 Task: Look for gluten-free products only.
Action: Mouse moved to (21, 84)
Screenshot: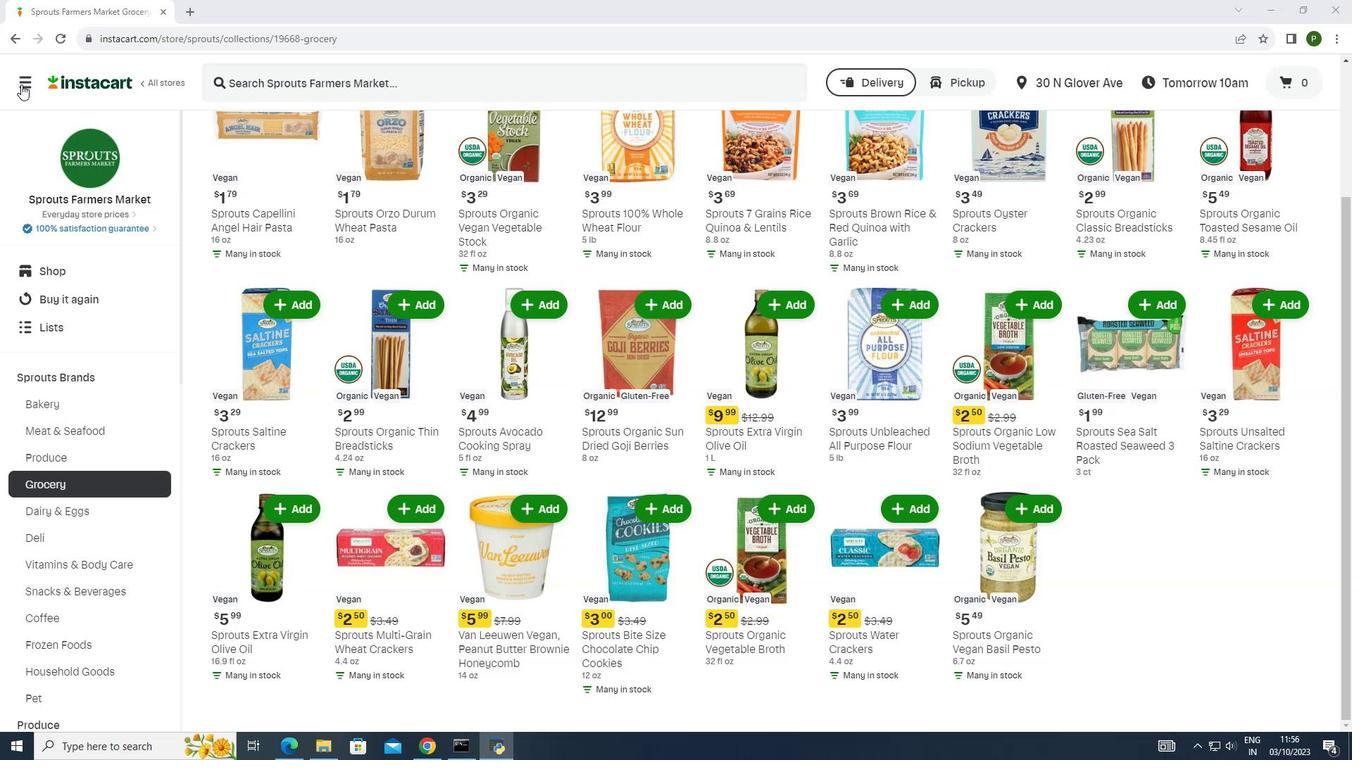 
Action: Mouse pressed left at (21, 84)
Screenshot: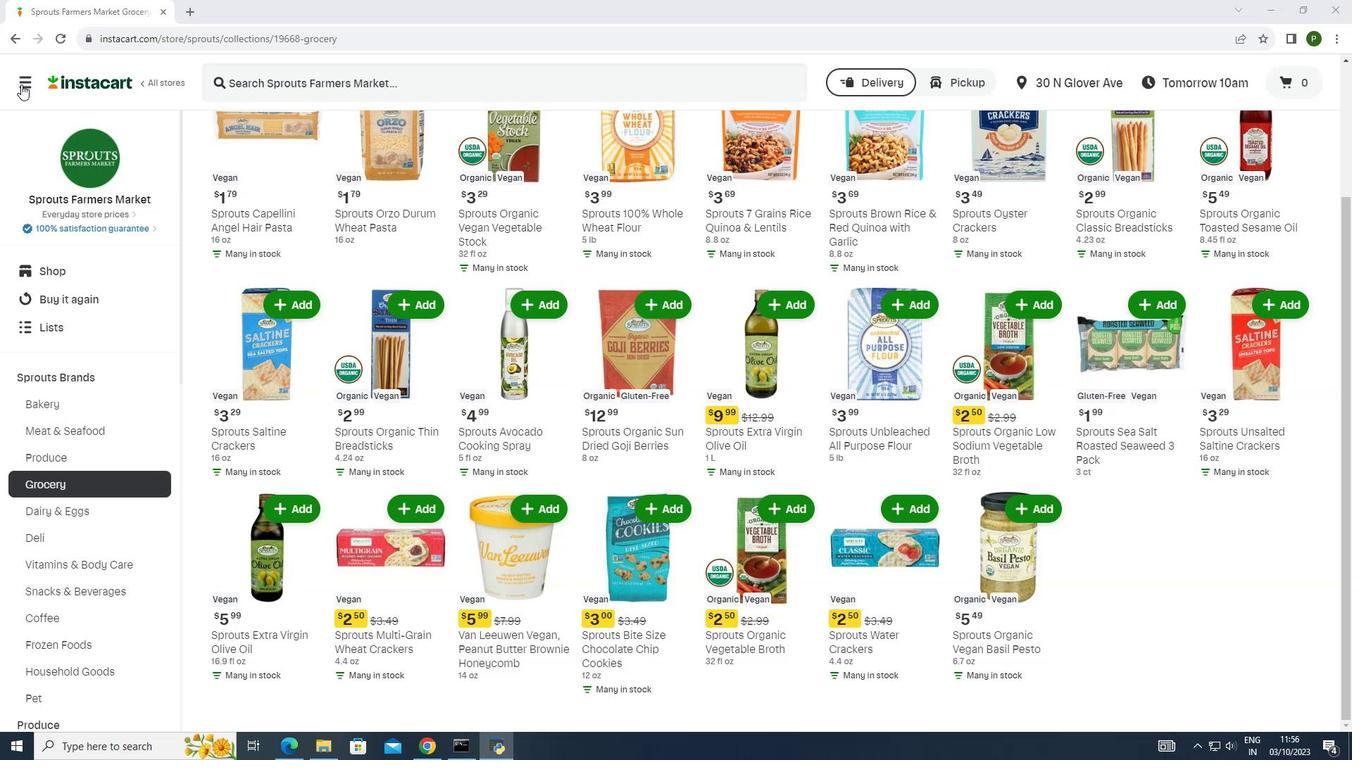 
Action: Mouse moved to (34, 373)
Screenshot: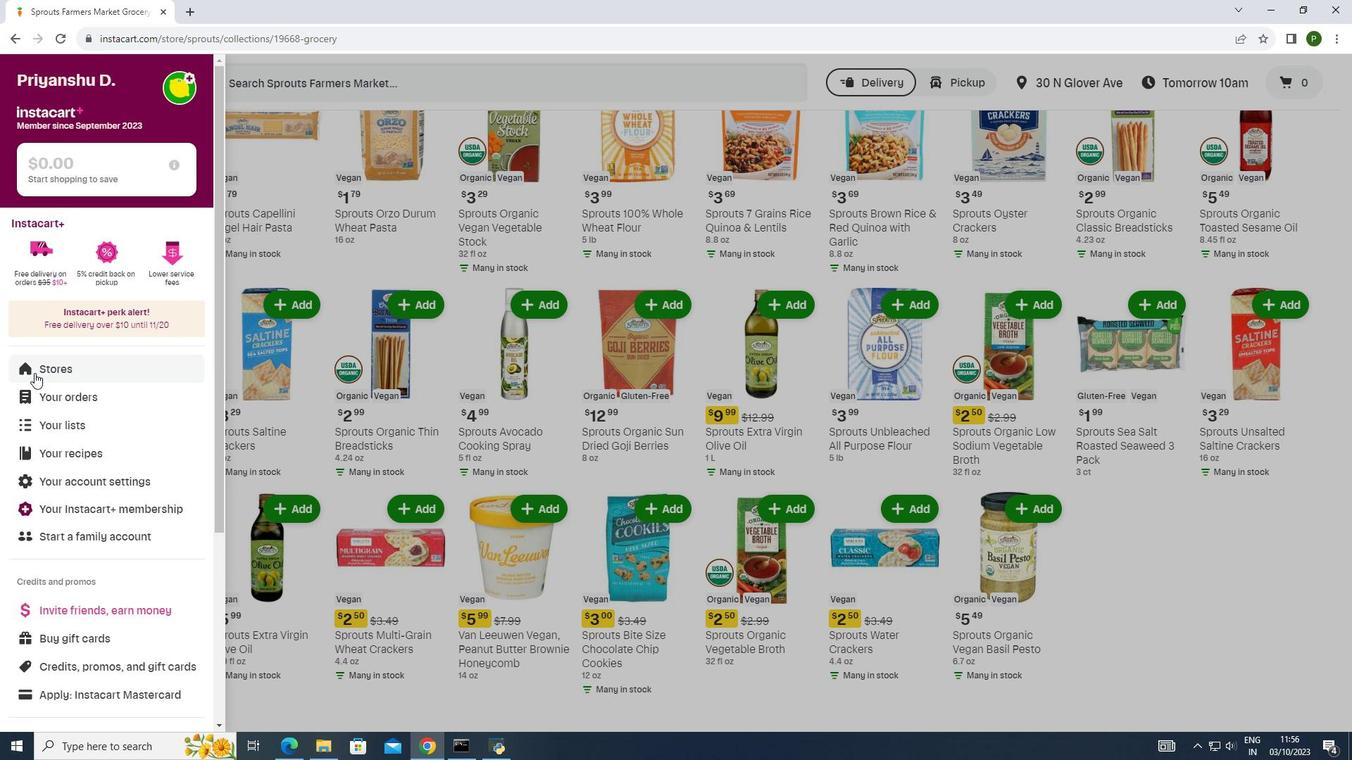 
Action: Mouse pressed left at (34, 373)
Screenshot: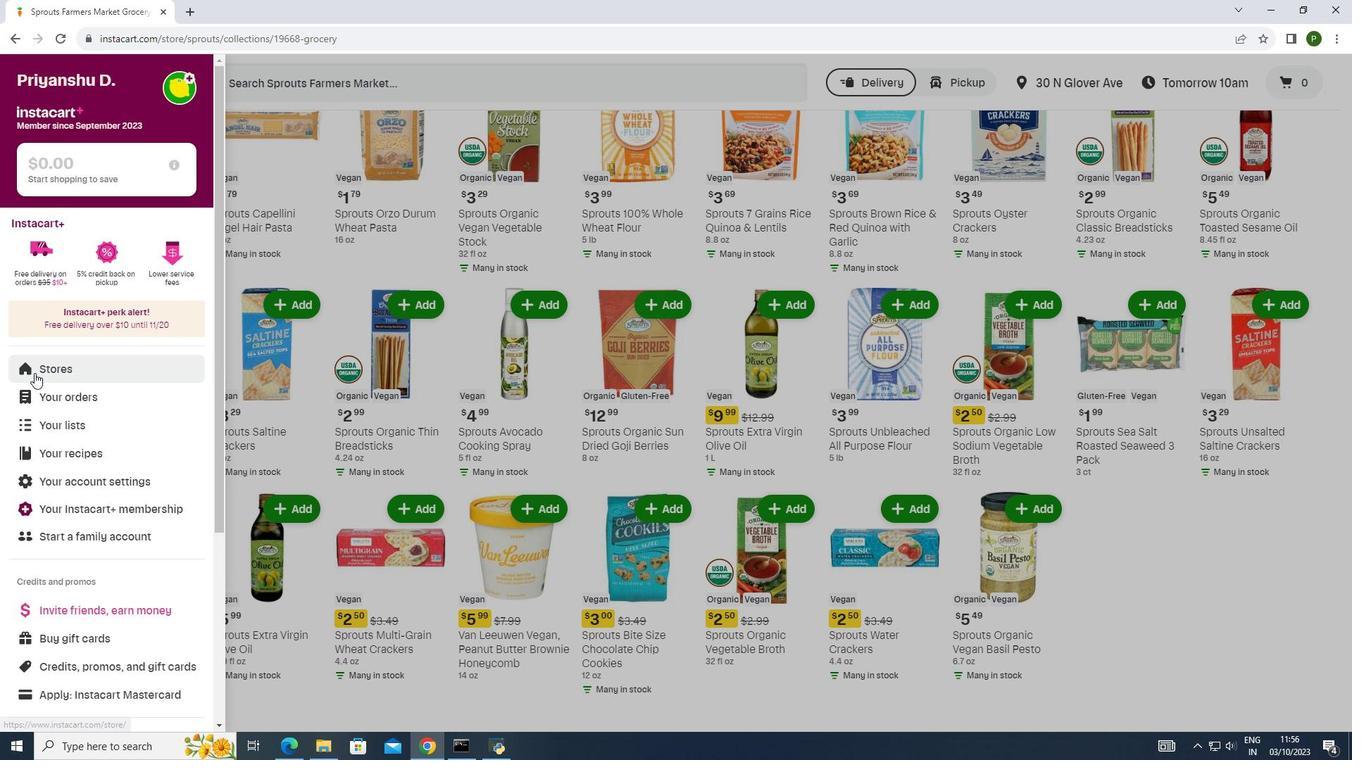 
Action: Mouse moved to (323, 136)
Screenshot: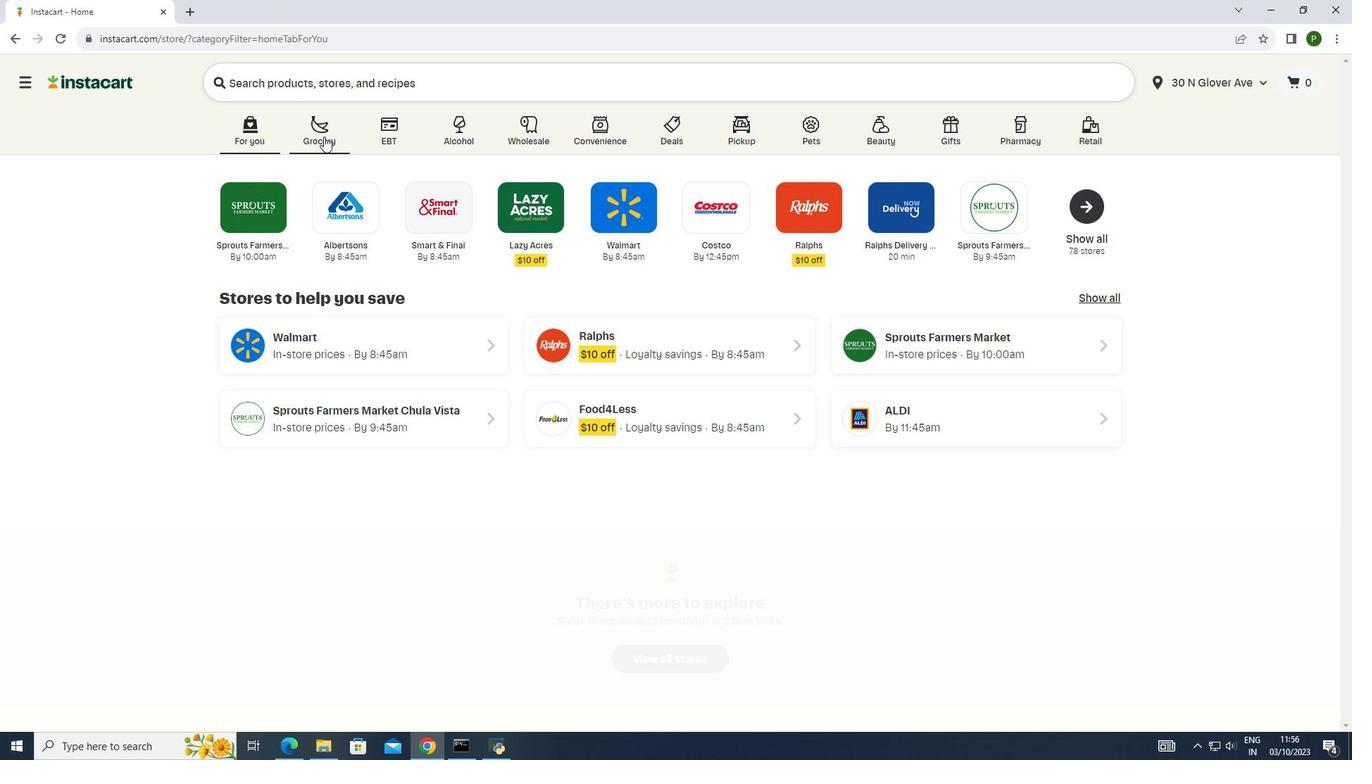 
Action: Mouse pressed left at (323, 136)
Screenshot: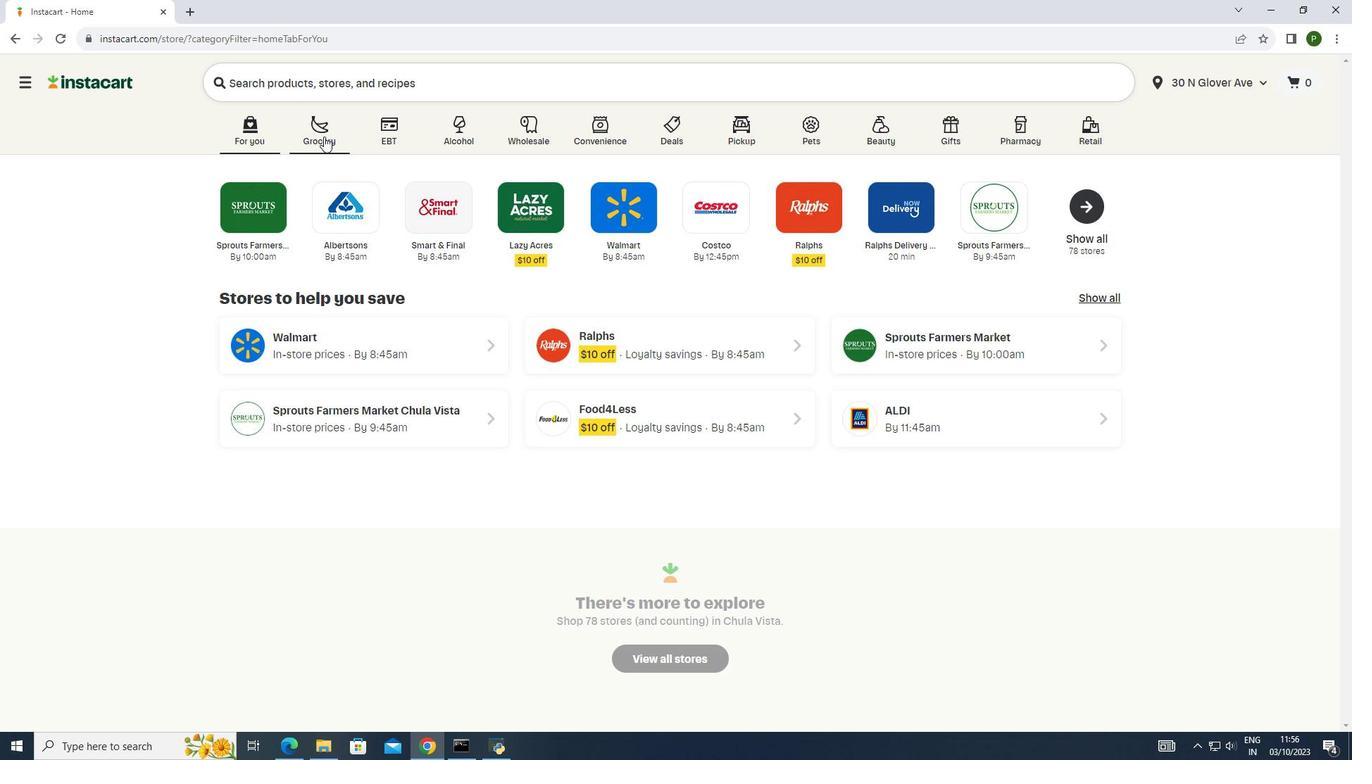 
Action: Mouse moved to (701, 216)
Screenshot: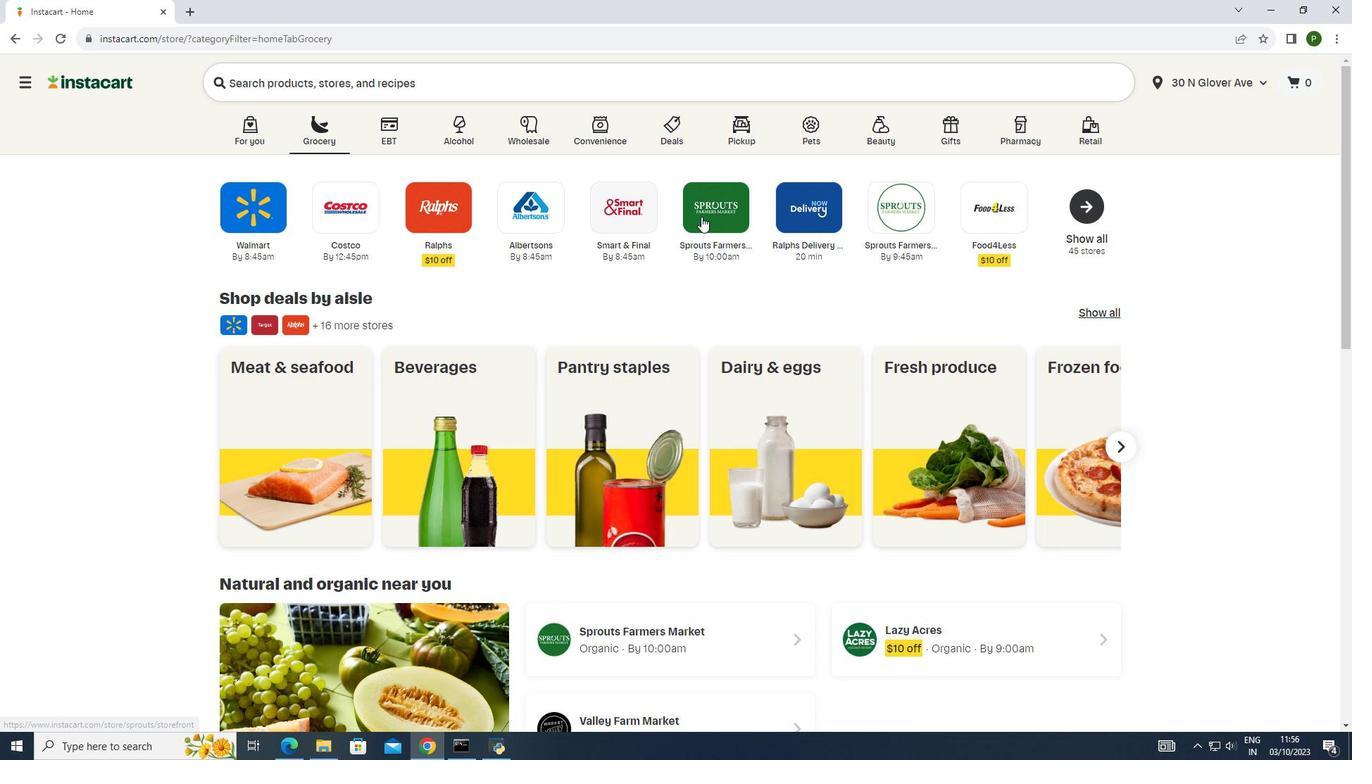 
Action: Mouse pressed left at (701, 216)
Screenshot: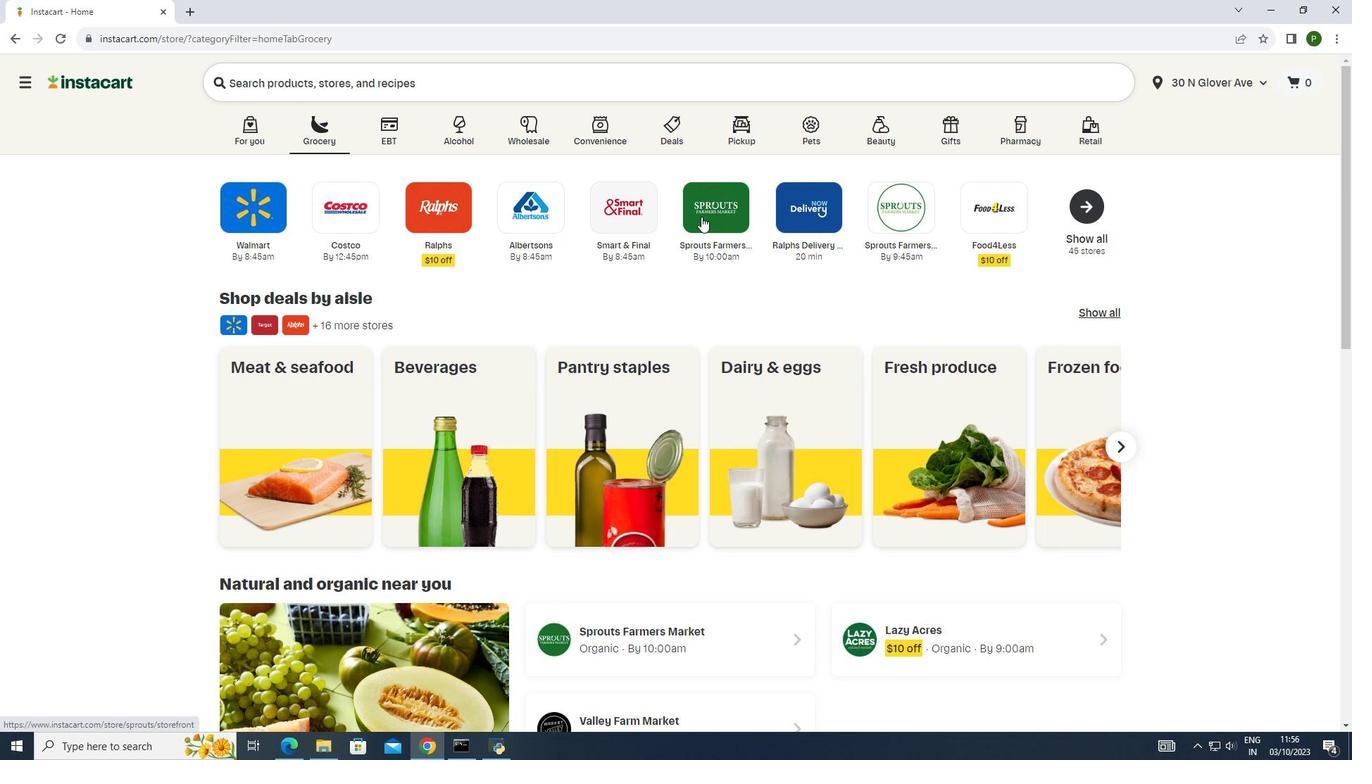 
Action: Mouse moved to (114, 375)
Screenshot: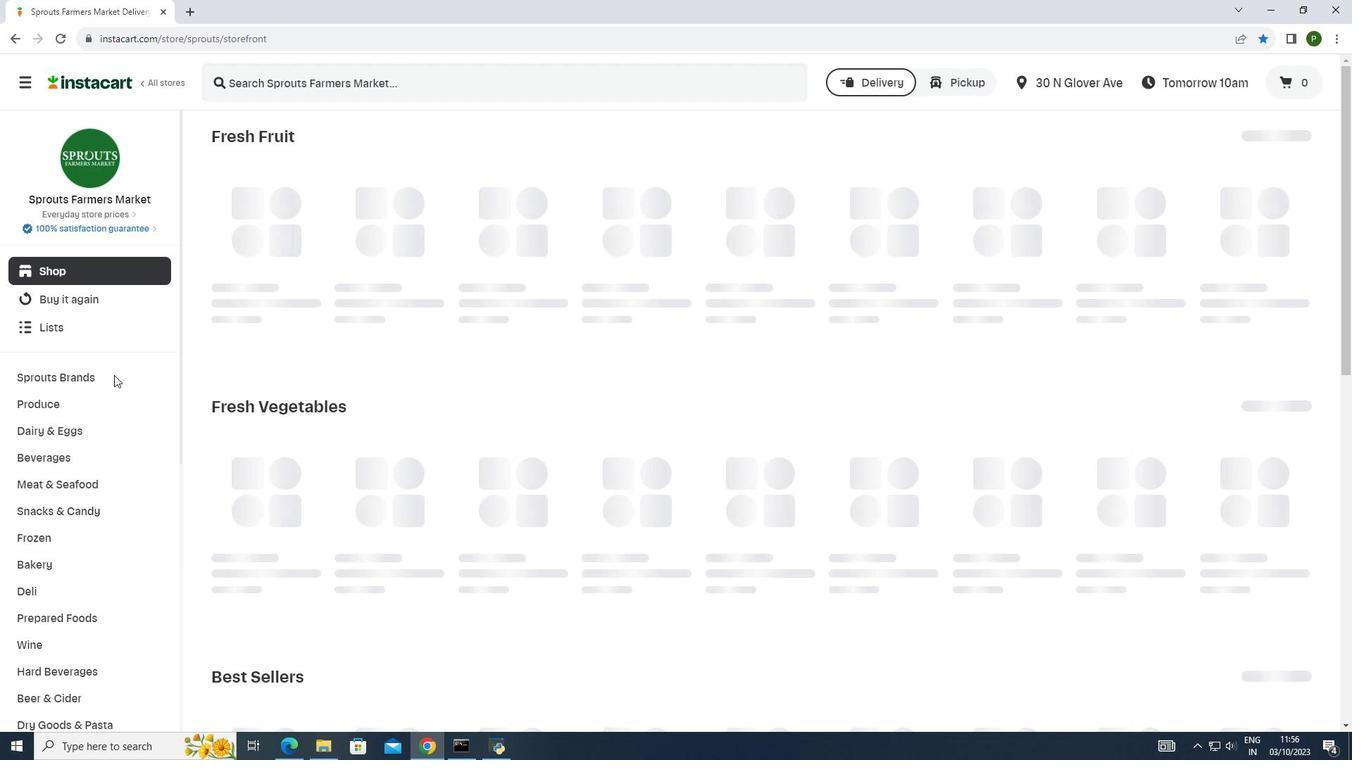 
Action: Mouse pressed left at (114, 375)
Screenshot: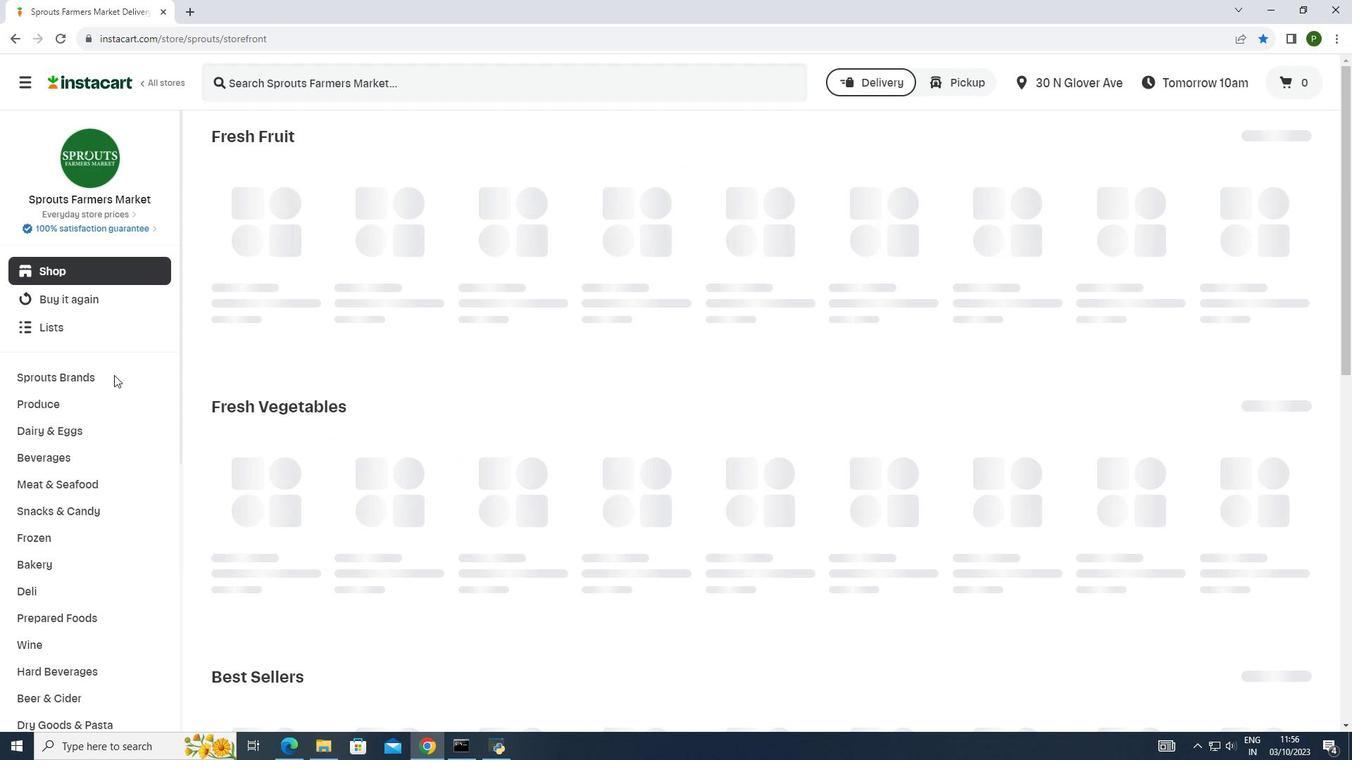 
Action: Mouse pressed left at (114, 375)
Screenshot: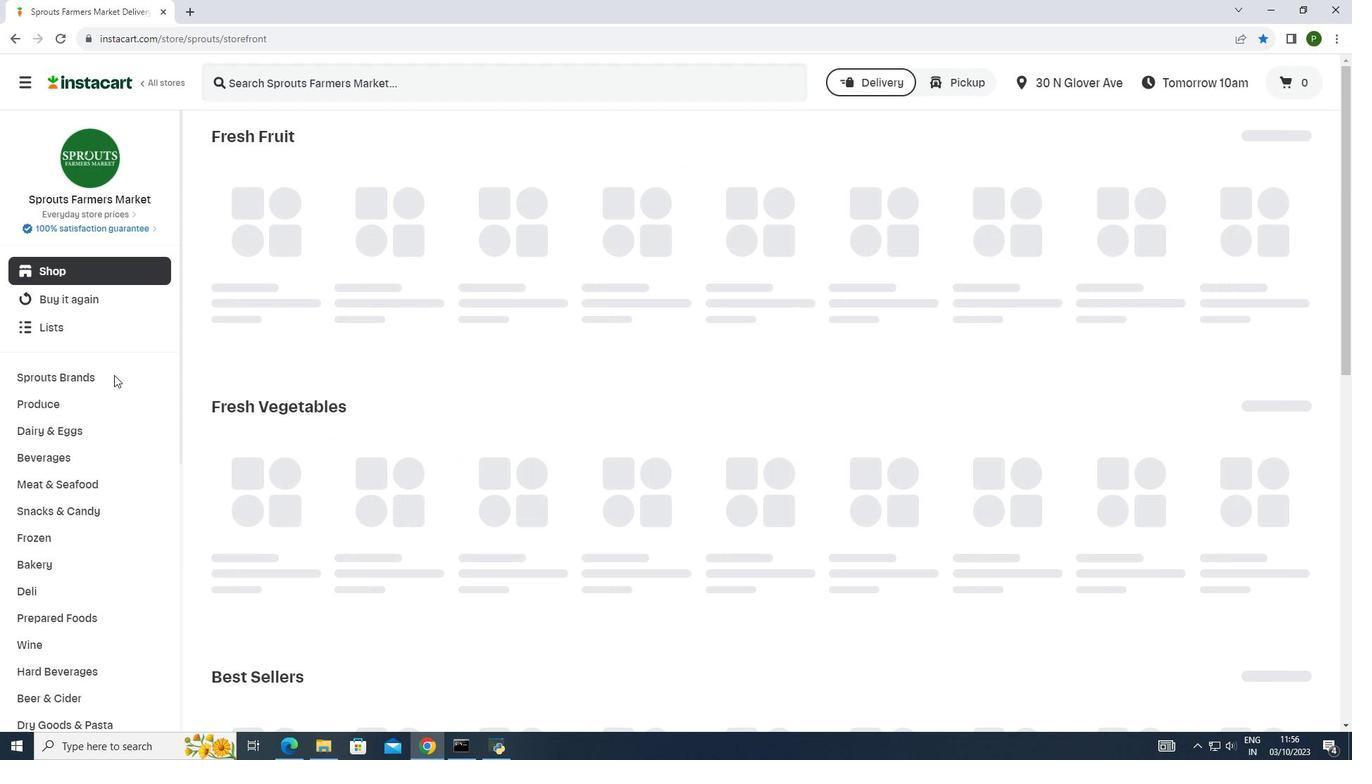 
Action: Mouse pressed left at (114, 375)
Screenshot: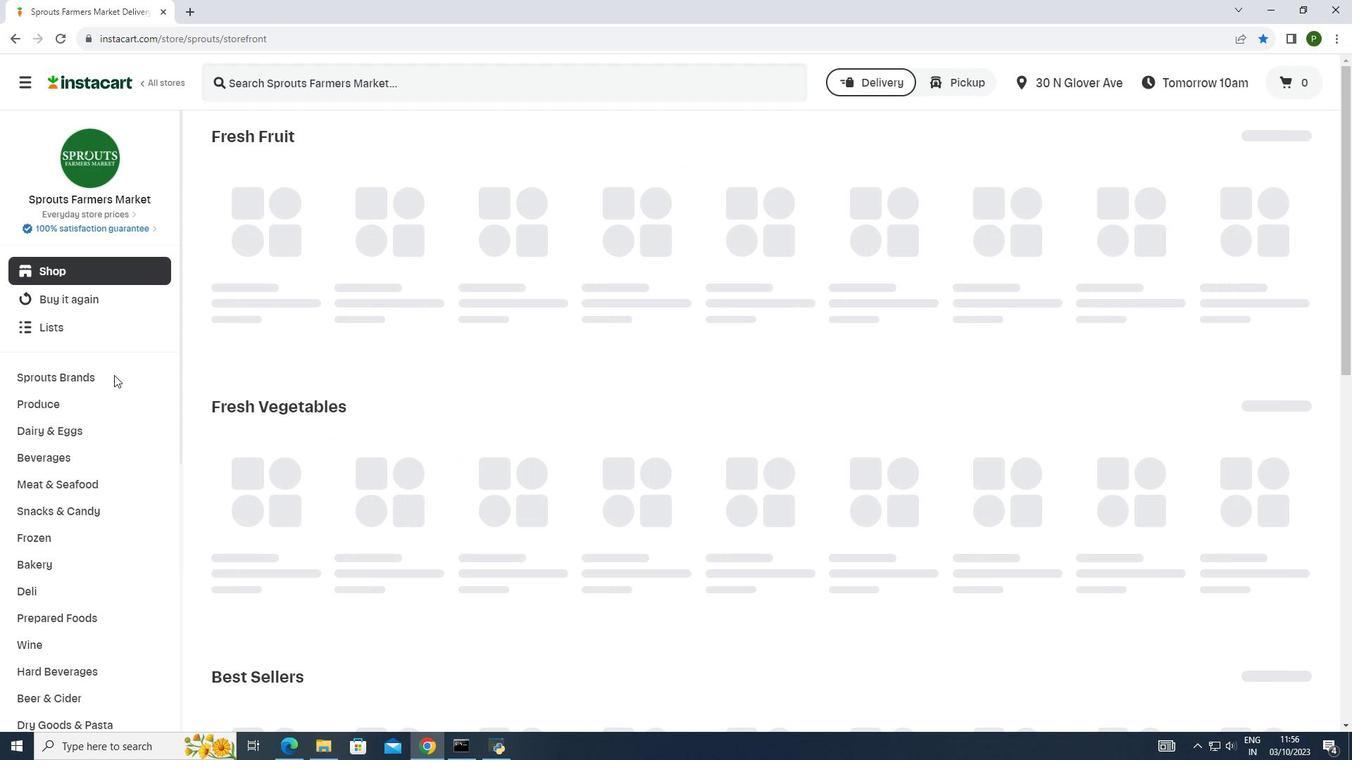 
Action: Mouse moved to (104, 390)
Screenshot: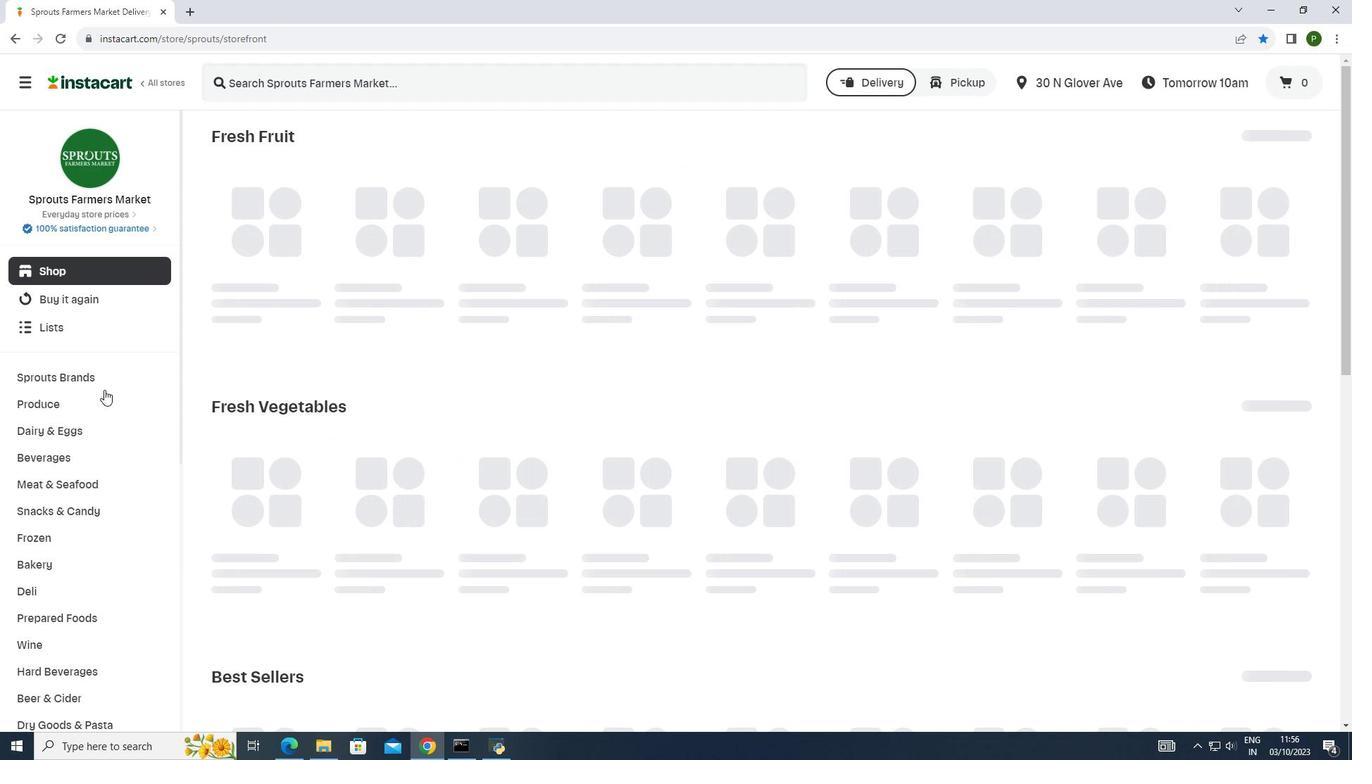 
Action: Mouse pressed left at (104, 390)
Screenshot: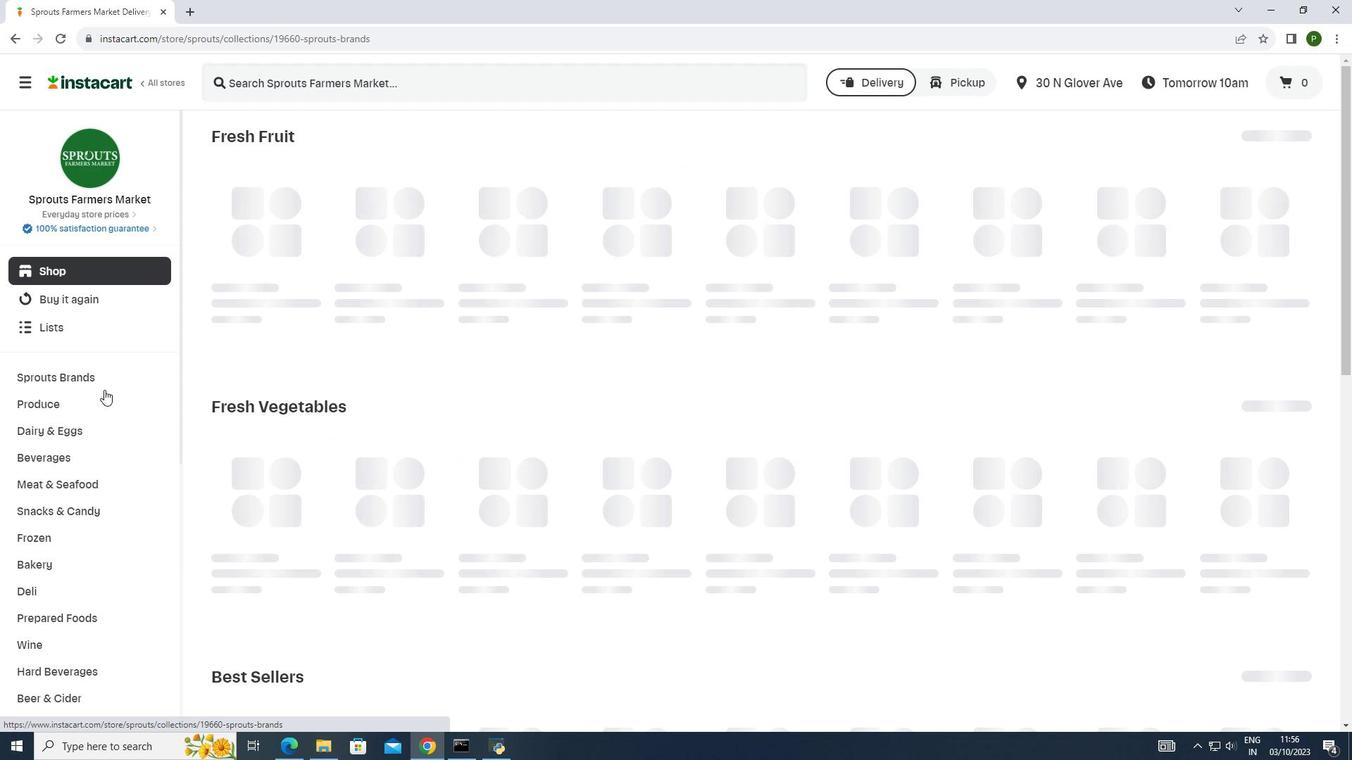 
Action: Mouse moved to (94, 480)
Screenshot: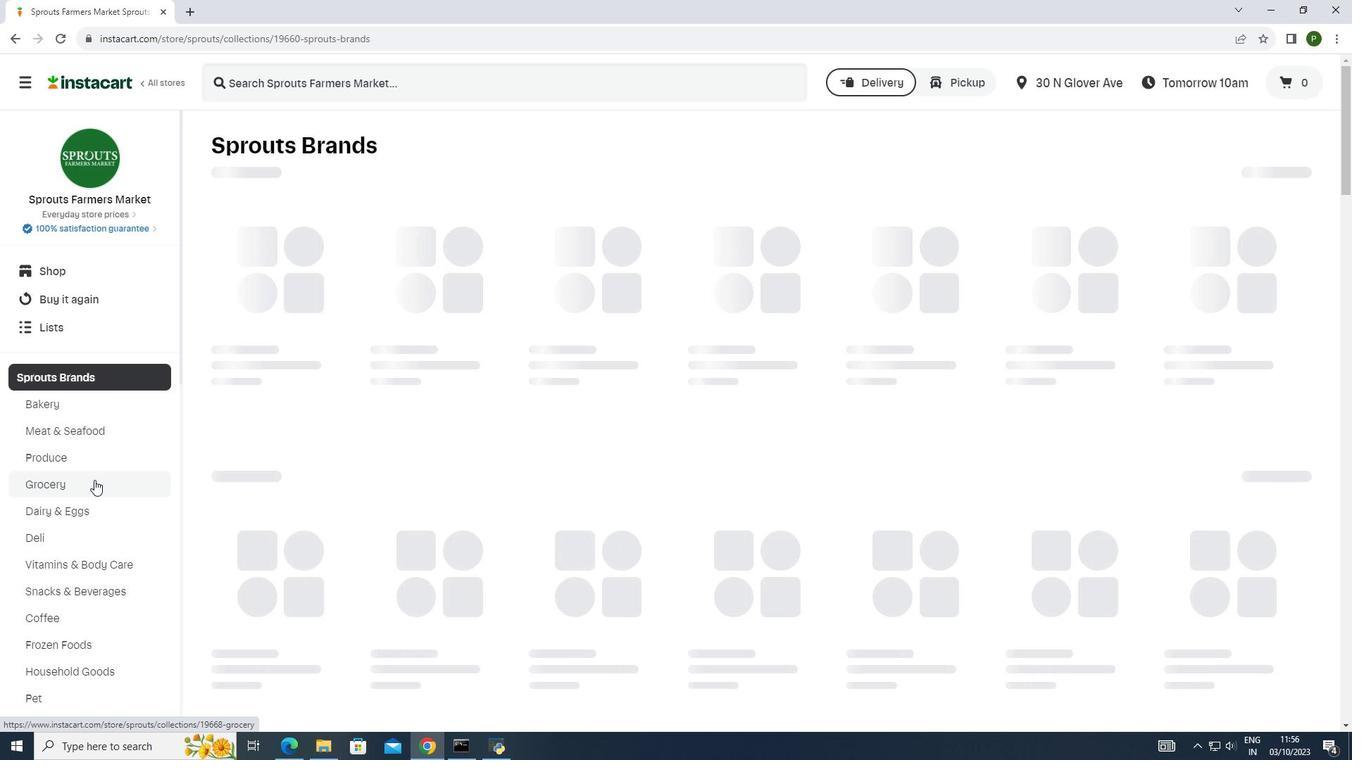 
Action: Mouse pressed left at (94, 480)
Screenshot: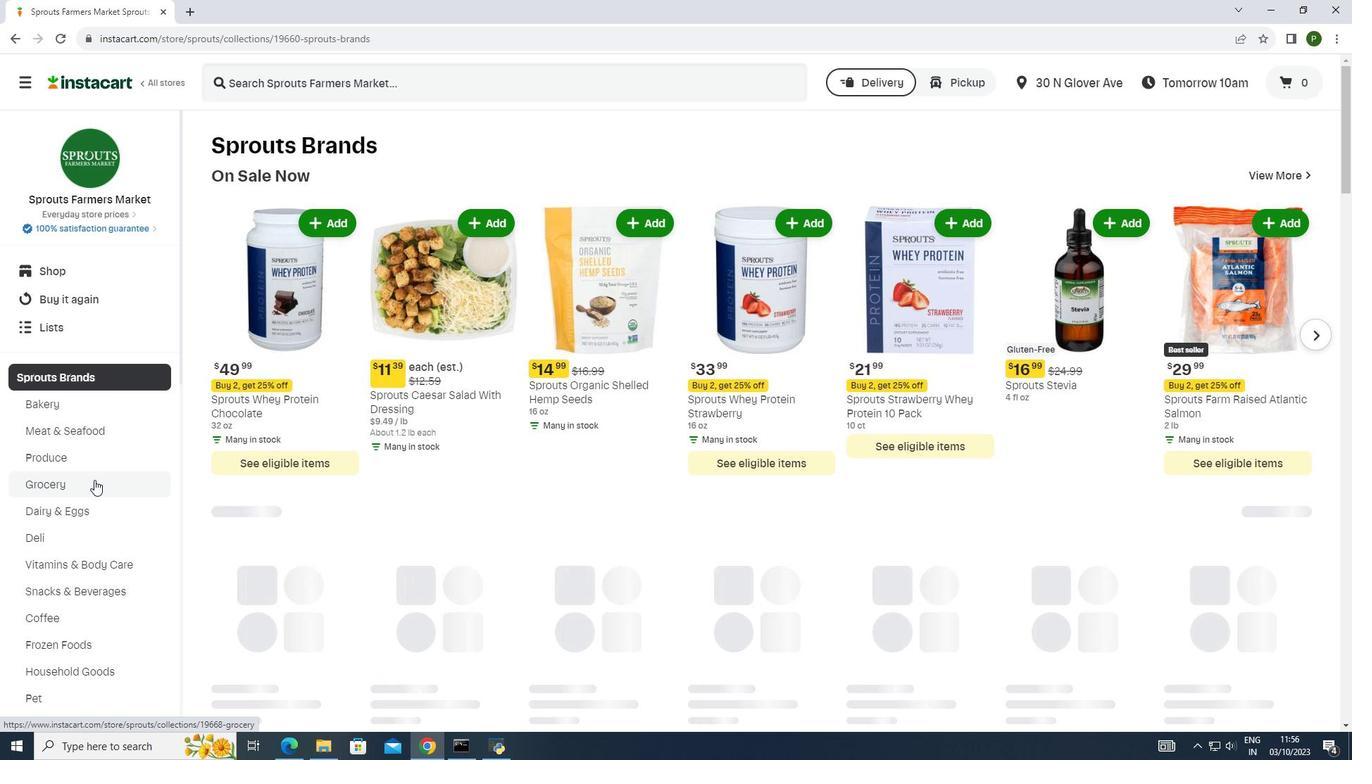 
Action: Mouse moved to (415, 170)
Screenshot: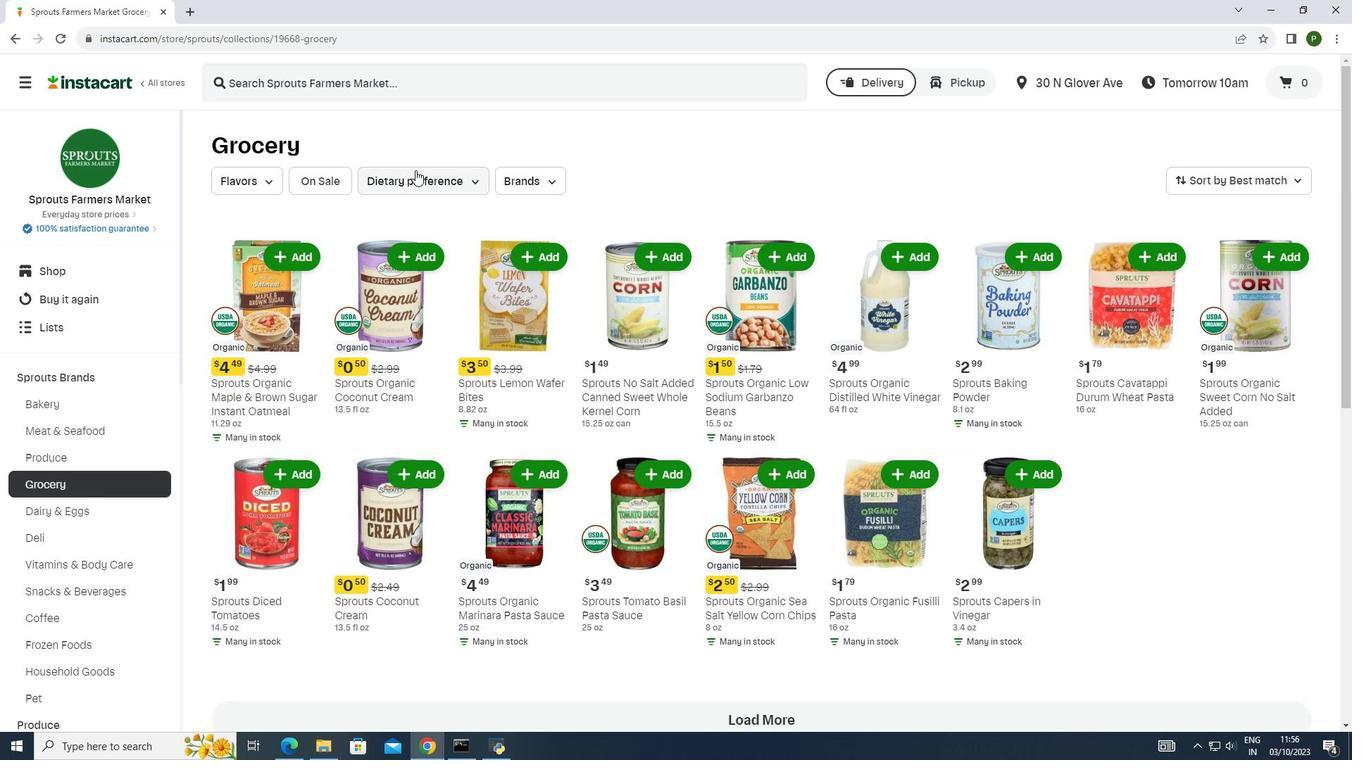 
Action: Mouse pressed left at (415, 170)
Screenshot: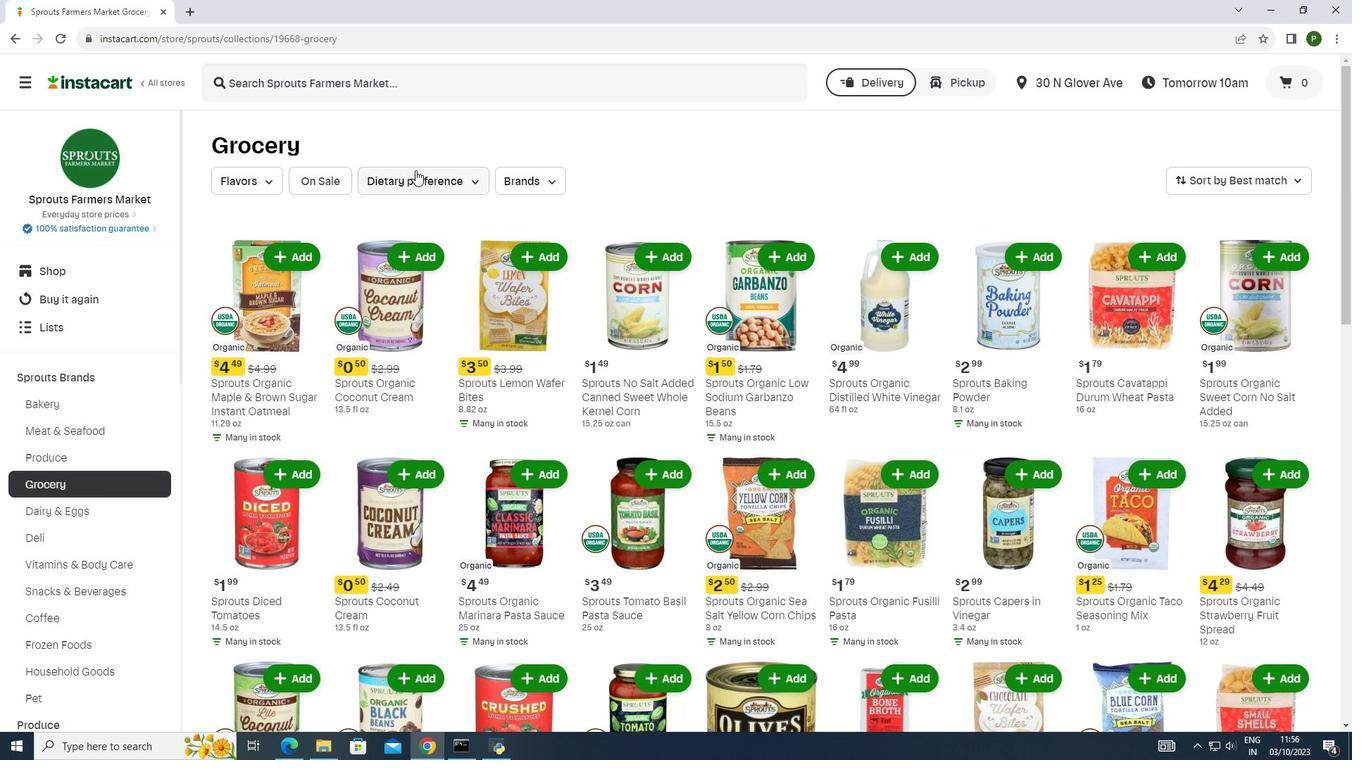 
Action: Mouse moved to (417, 317)
Screenshot: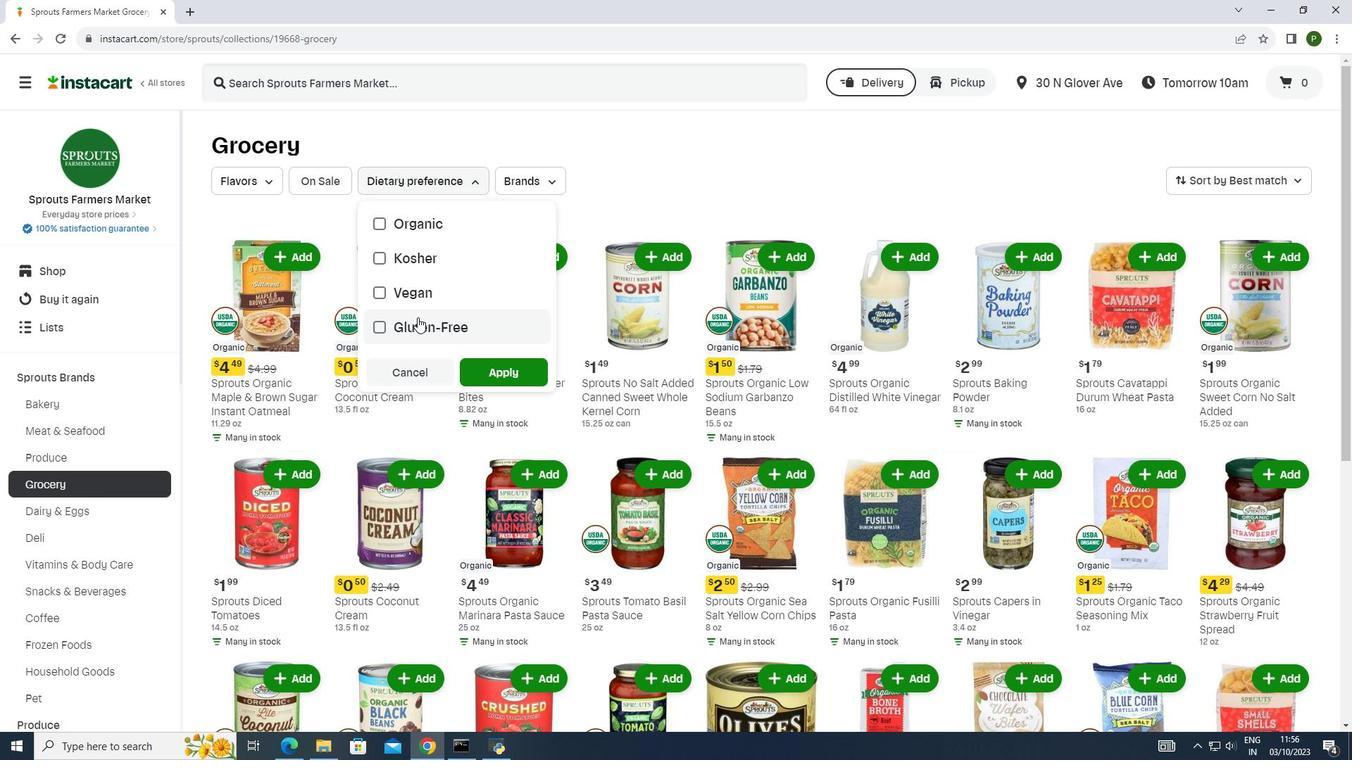 
Action: Mouse pressed left at (417, 317)
Screenshot: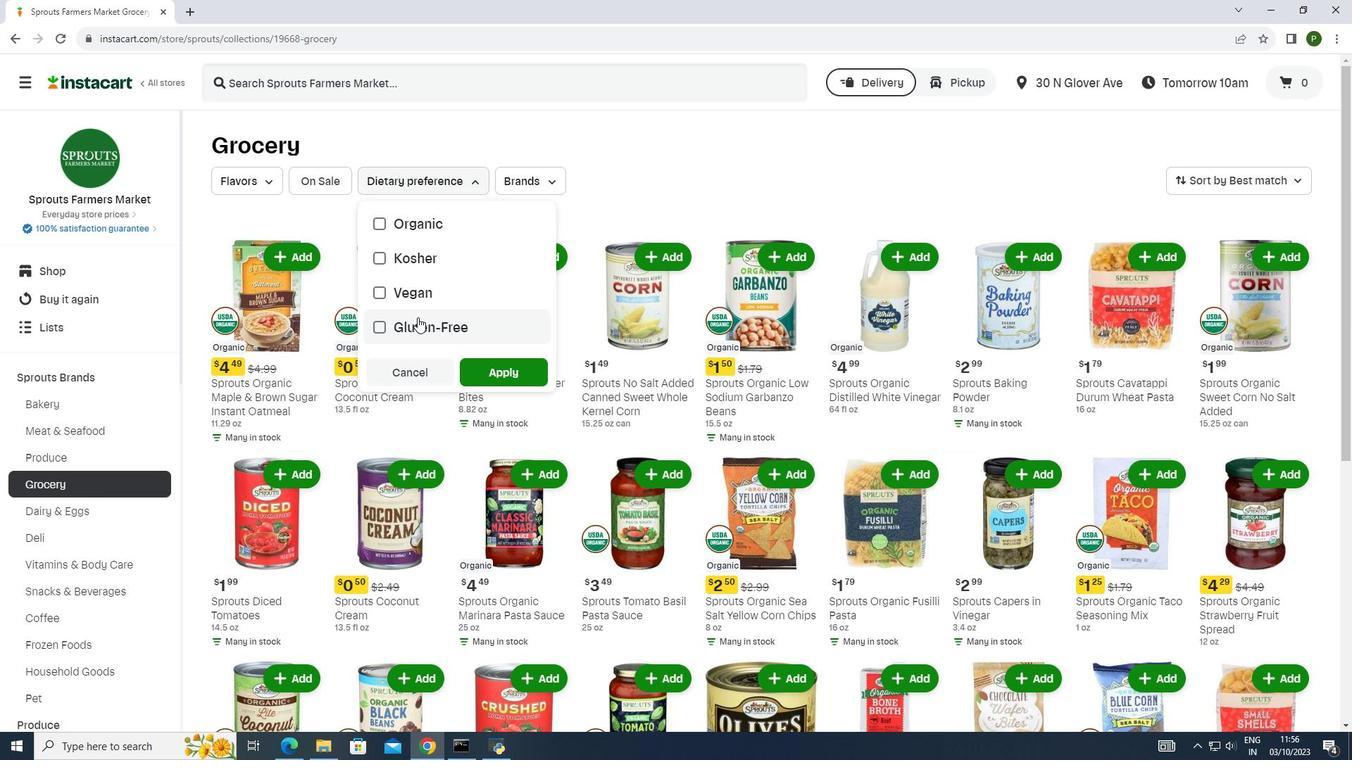 
Action: Mouse moved to (485, 367)
Screenshot: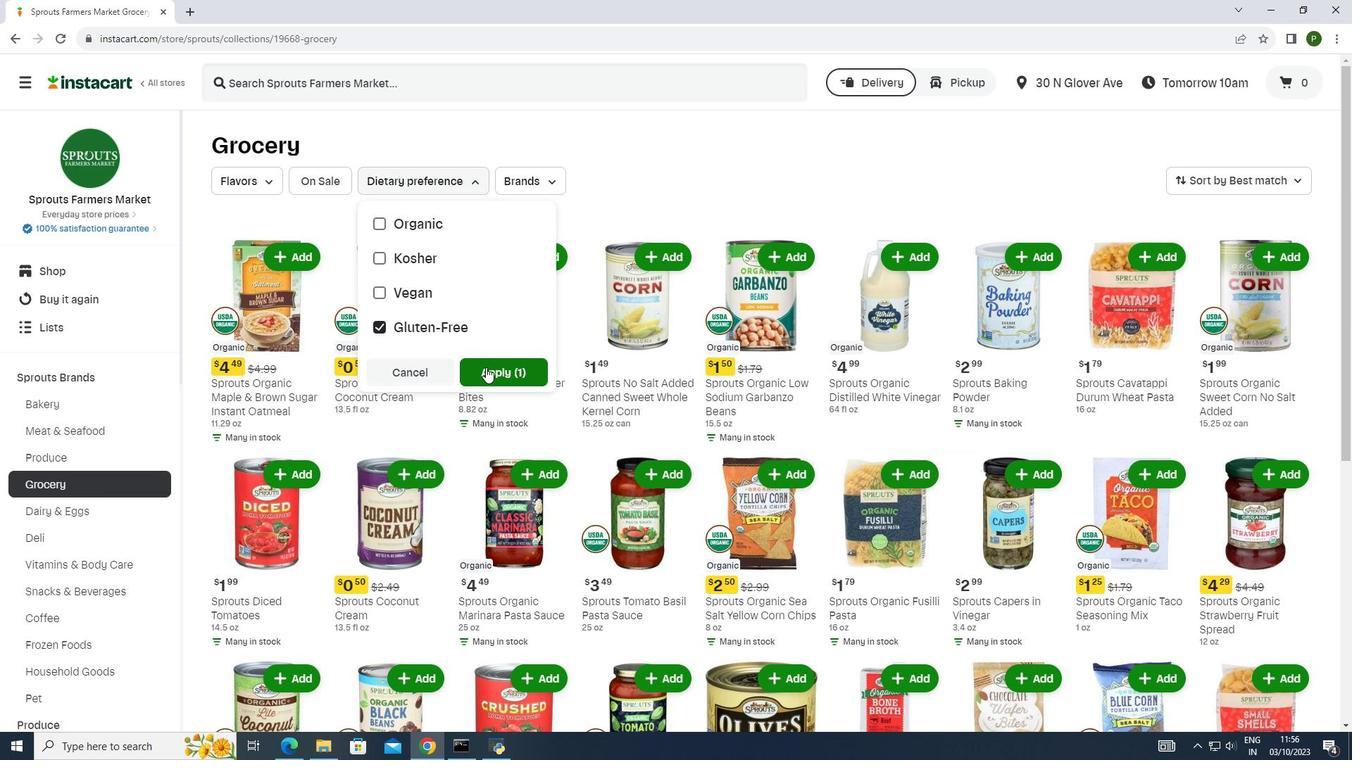 
Action: Mouse pressed left at (485, 367)
Screenshot: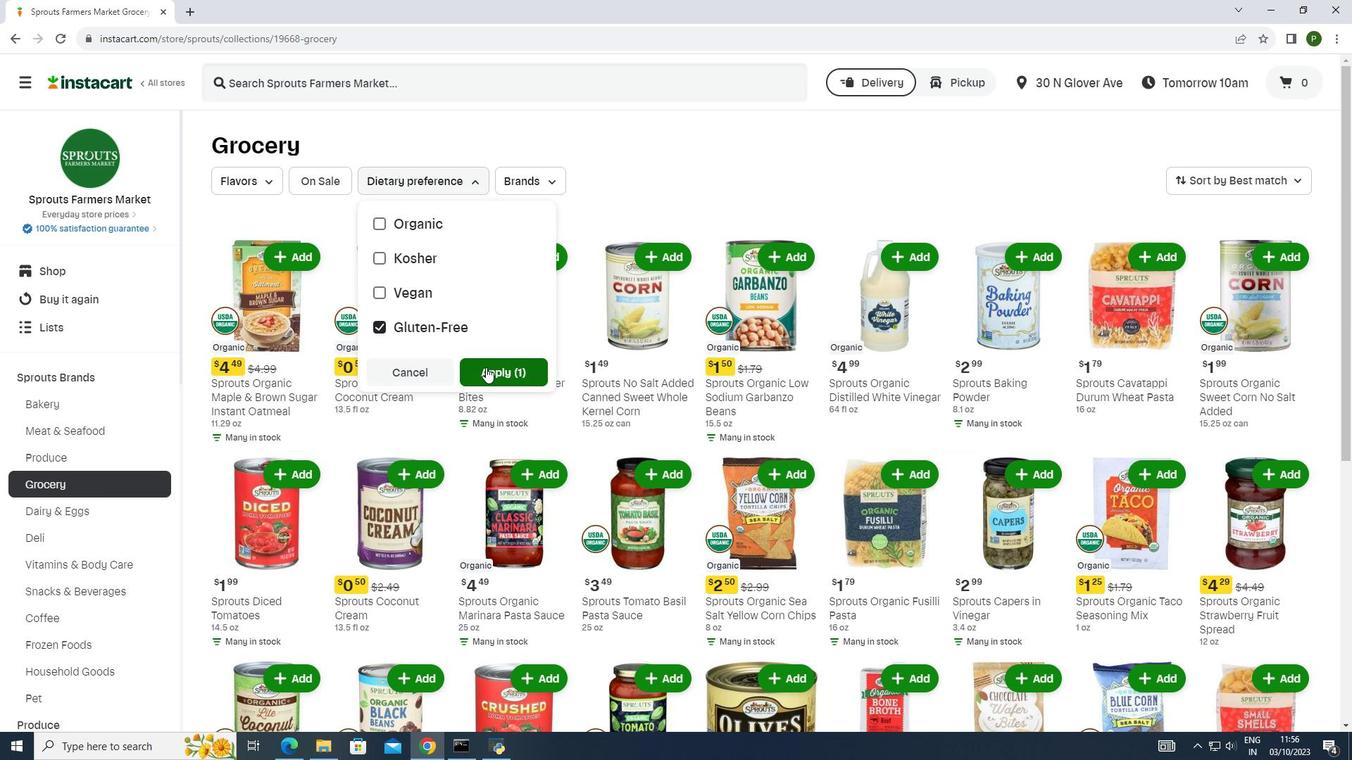 
Action: Mouse moved to (395, 417)
Screenshot: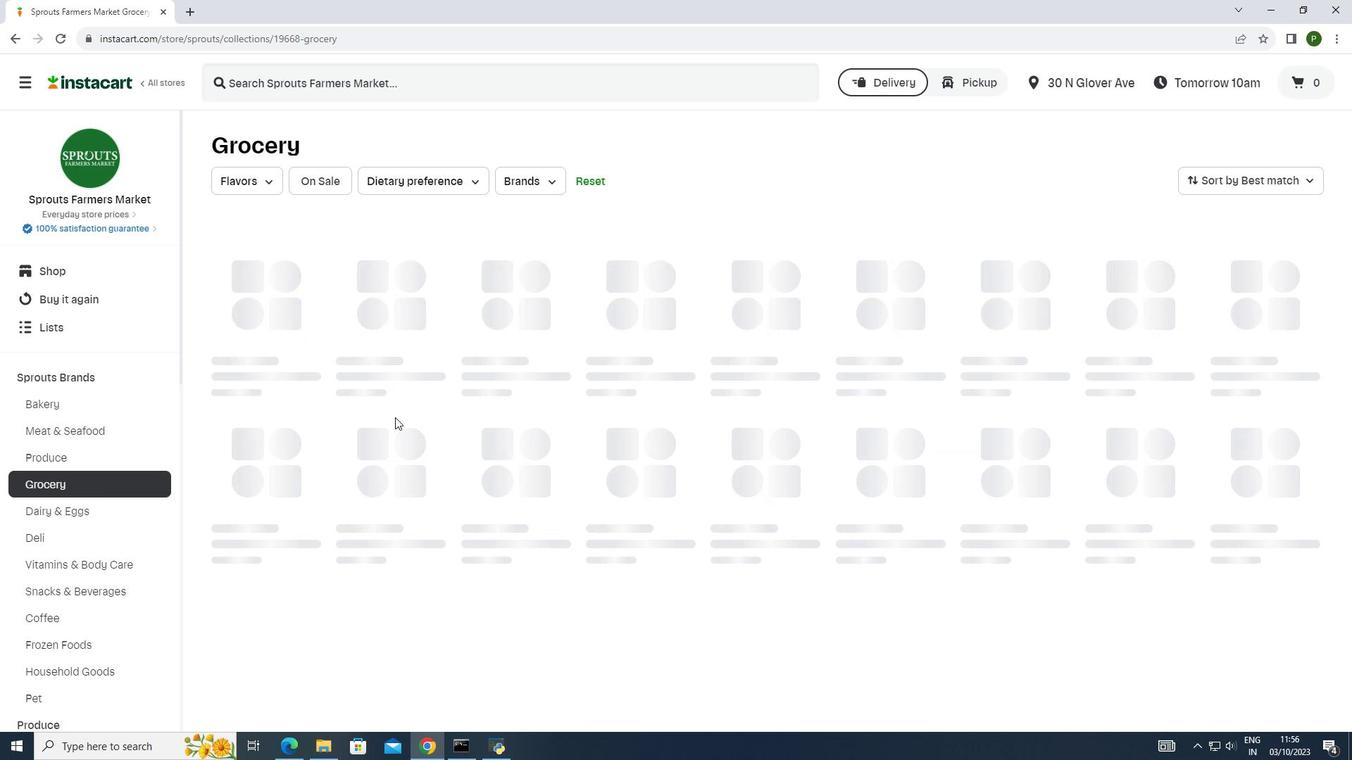 
